 Task: Forward email with the signature Brandon Turner with the subject 'Event invitation' from softage.1@softage.net to 'softage.4@softage.net' with the message 'I would like to schedule a call to discuss the proposed changes to the budget plan.'
Action: Mouse moved to (1012, 214)
Screenshot: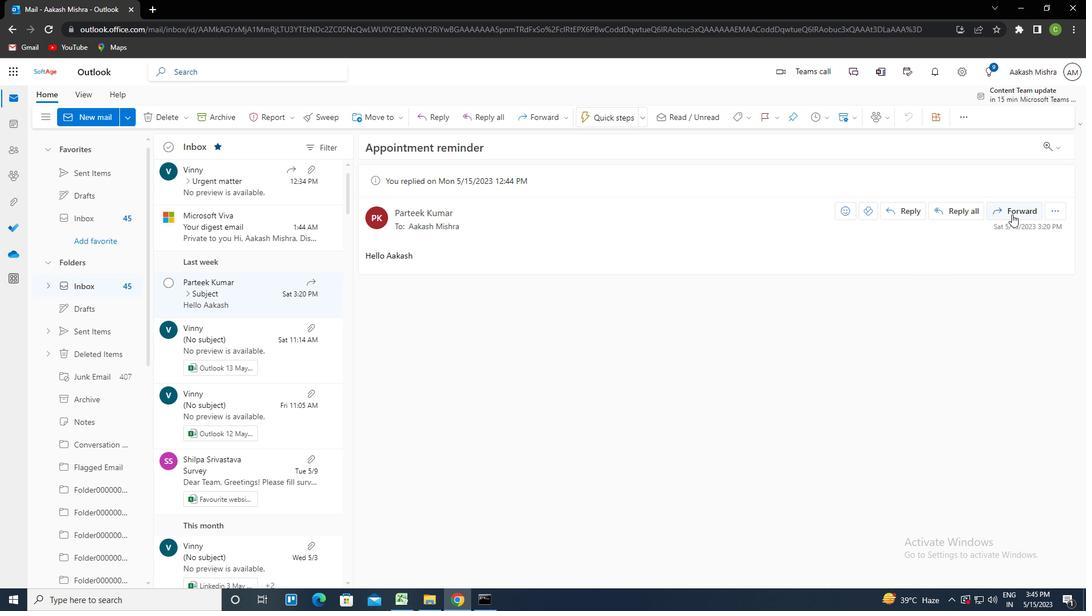 
Action: Mouse pressed left at (1012, 214)
Screenshot: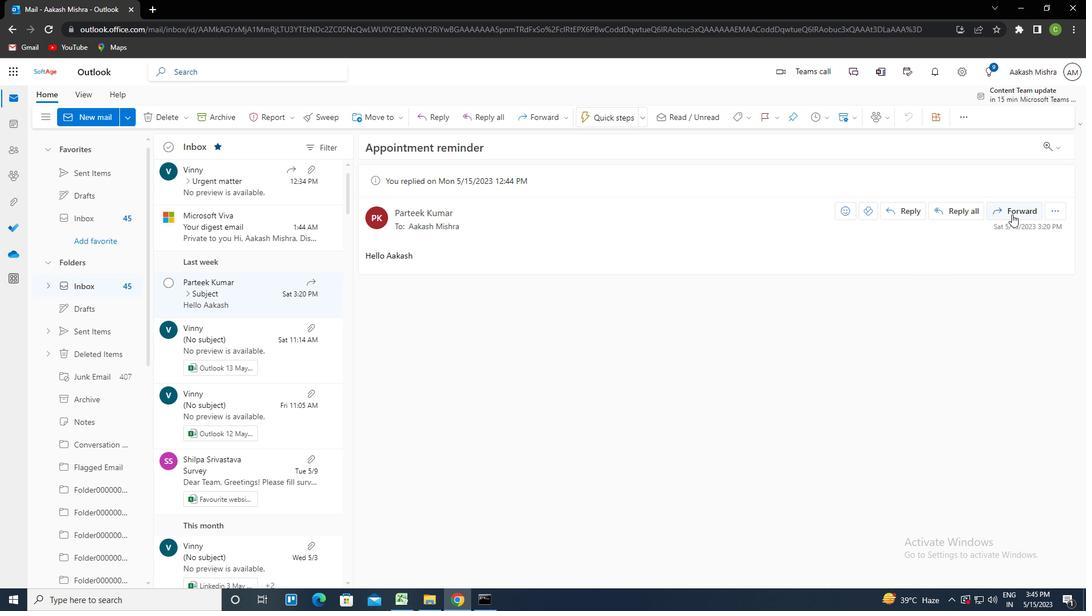 
Action: Mouse moved to (736, 117)
Screenshot: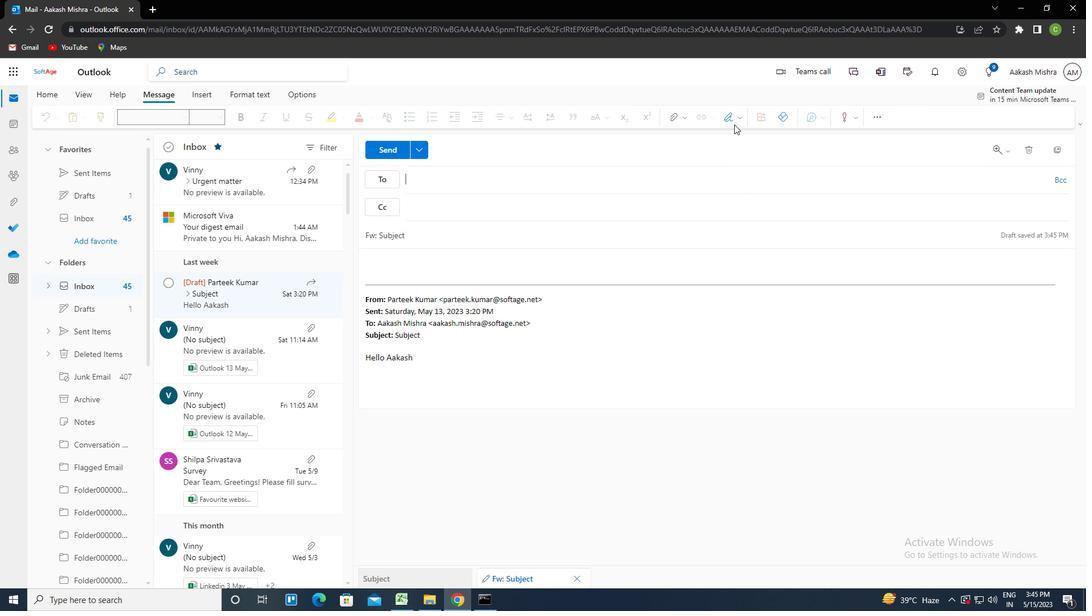 
Action: Mouse pressed left at (736, 117)
Screenshot: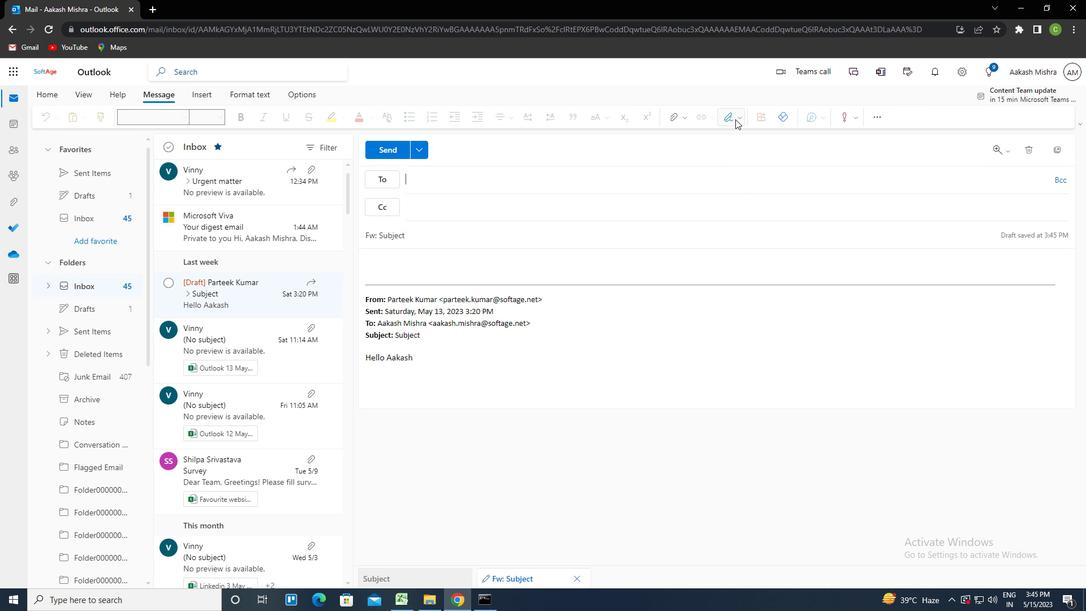 
Action: Mouse moved to (723, 165)
Screenshot: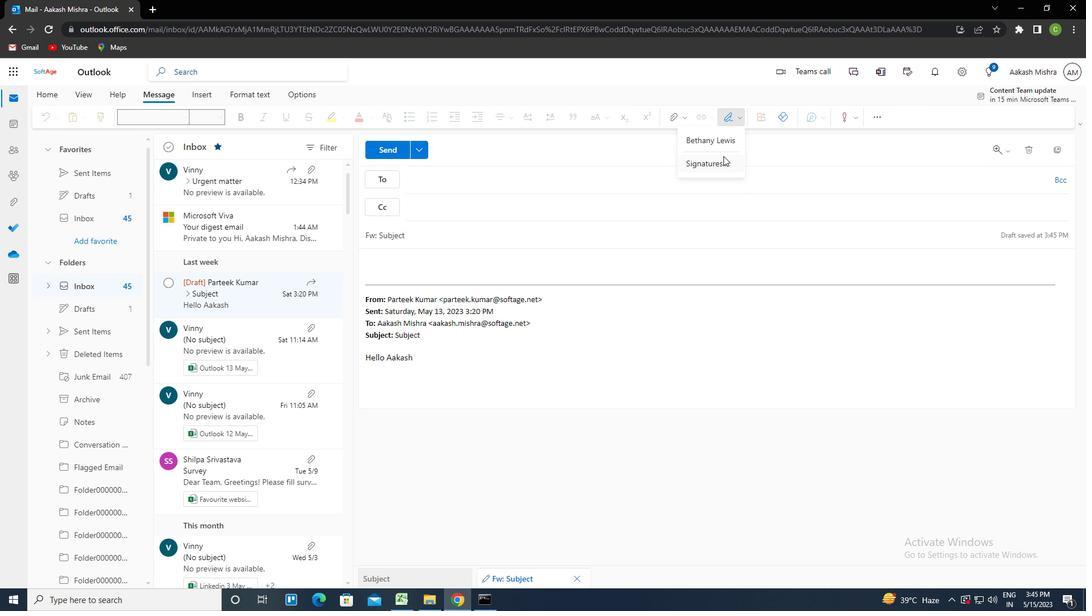 
Action: Mouse pressed left at (723, 165)
Screenshot: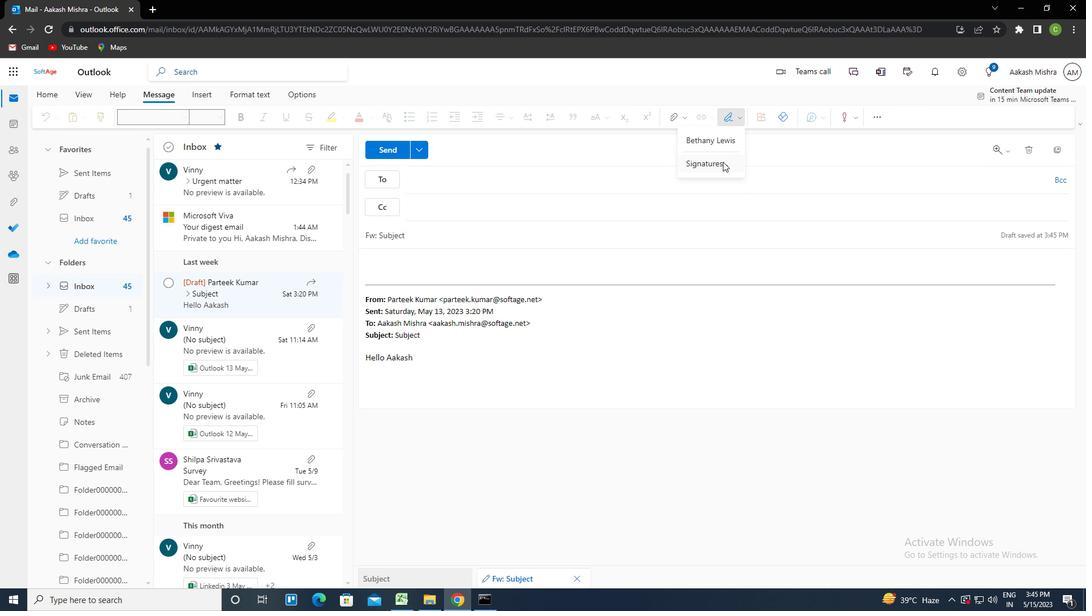 
Action: Mouse moved to (763, 208)
Screenshot: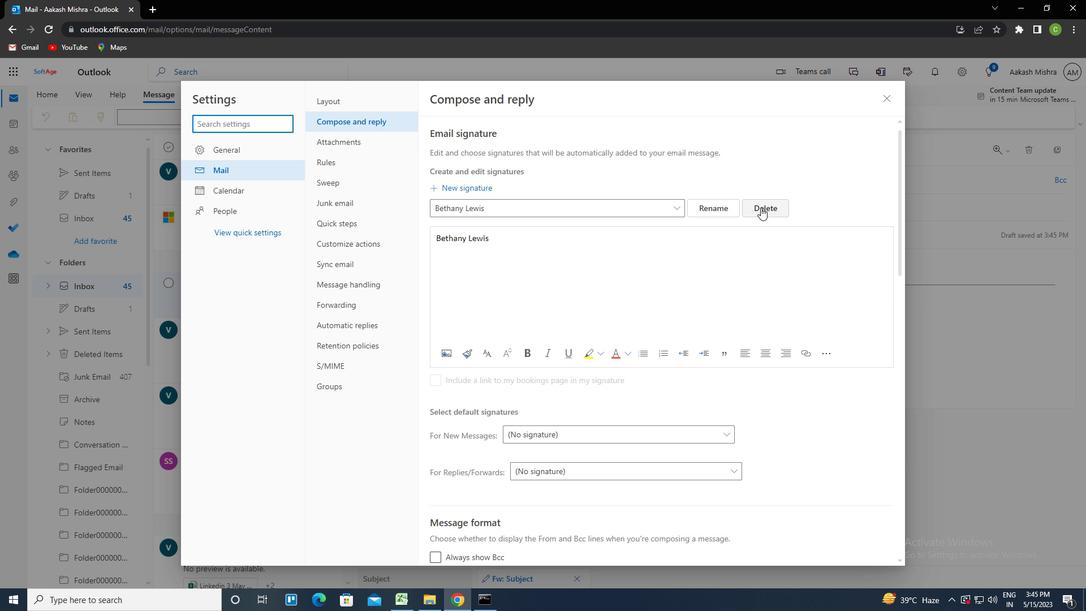 
Action: Mouse pressed left at (763, 208)
Screenshot: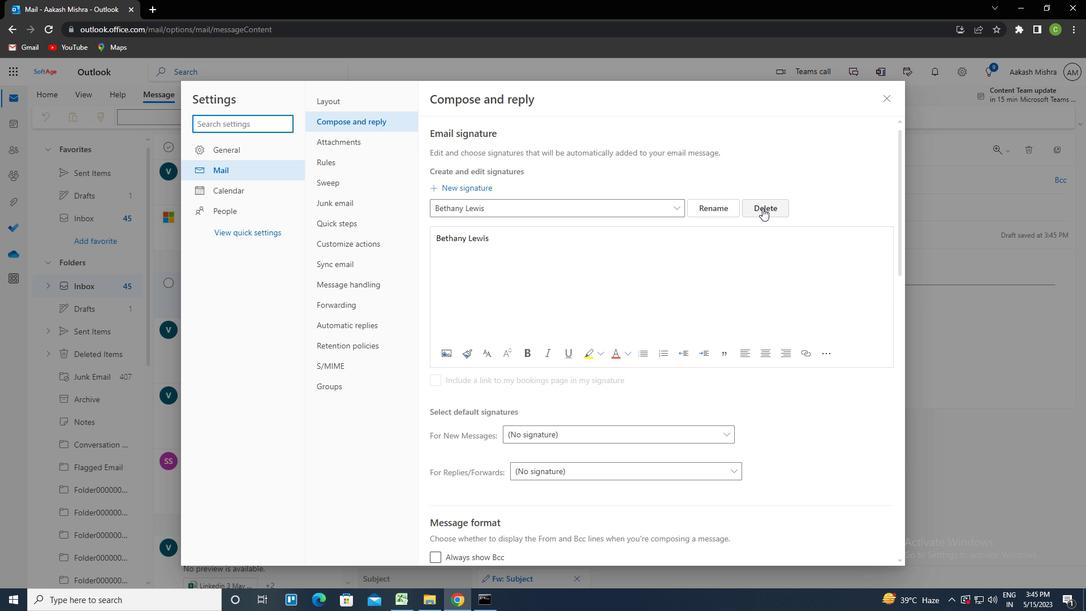 
Action: Mouse moved to (668, 209)
Screenshot: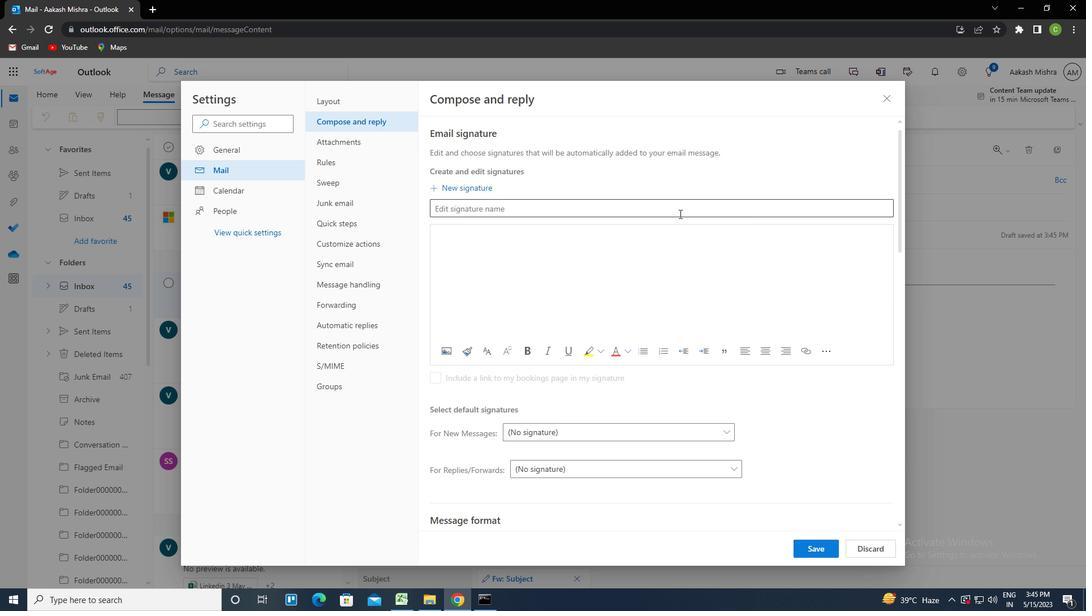 
Action: Mouse pressed left at (668, 209)
Screenshot: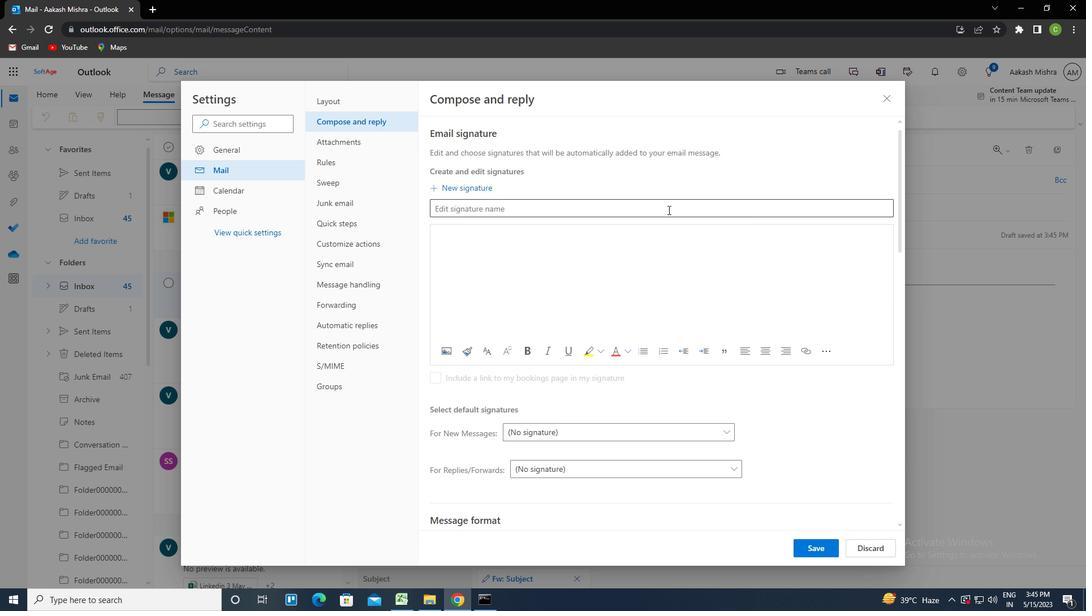 
Action: Key pressed <Key.caps_lock>b<Key.caps_lock>randa<Key.backspace>on<Key.space><Key.caps_lock>t<Key.caps_lock>urner<Key.tab><Key.caps_lock>b<Key.caps_lock>randon<Key.space><Key.caps_lock>t<Key.caps_lock>urner
Screenshot: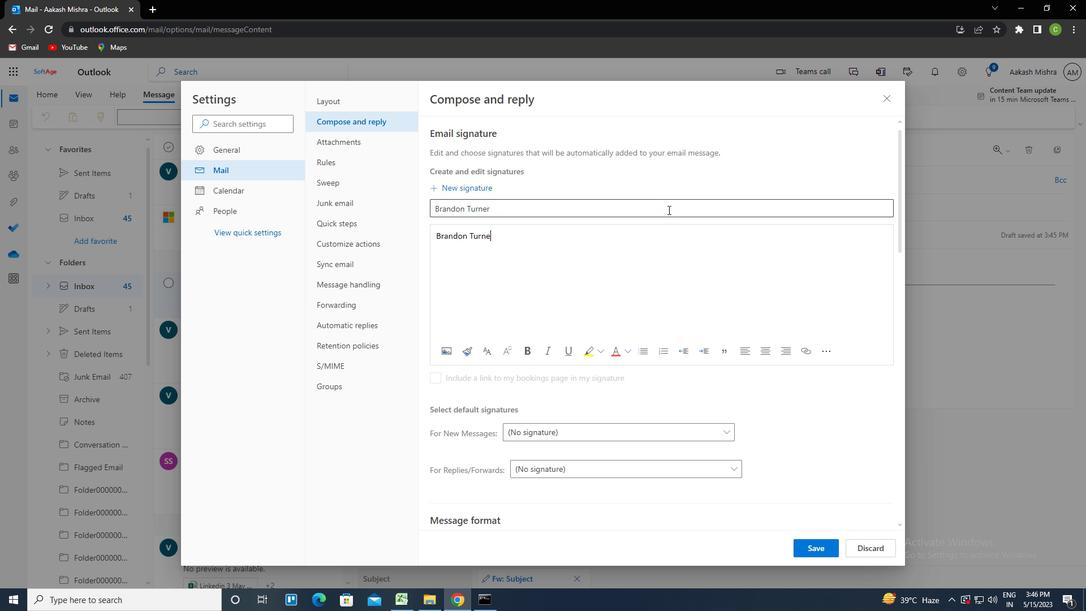 
Action: Mouse moved to (798, 545)
Screenshot: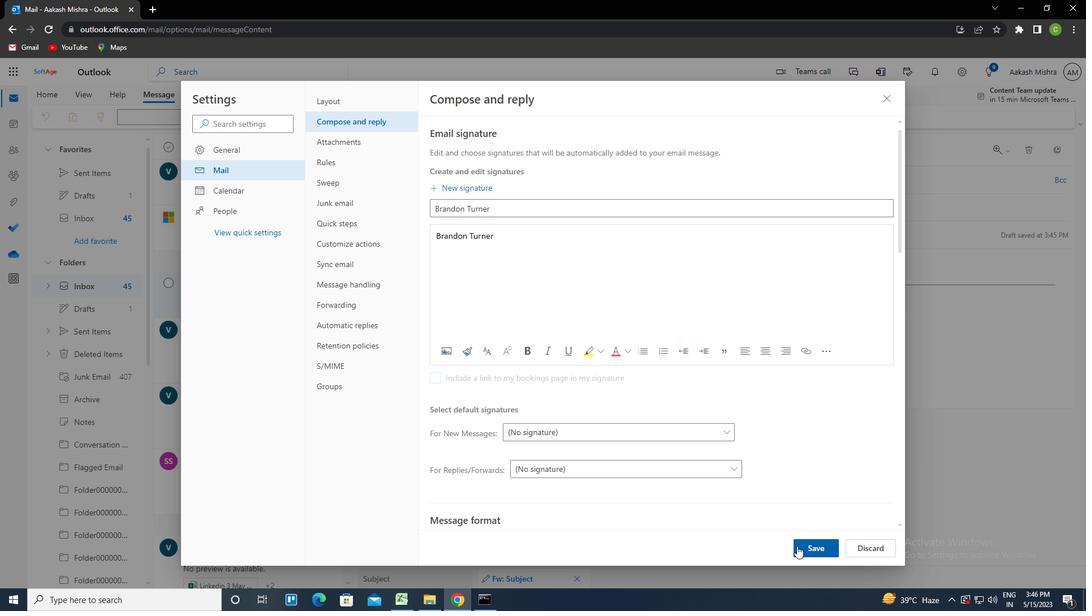 
Action: Mouse pressed left at (798, 545)
Screenshot: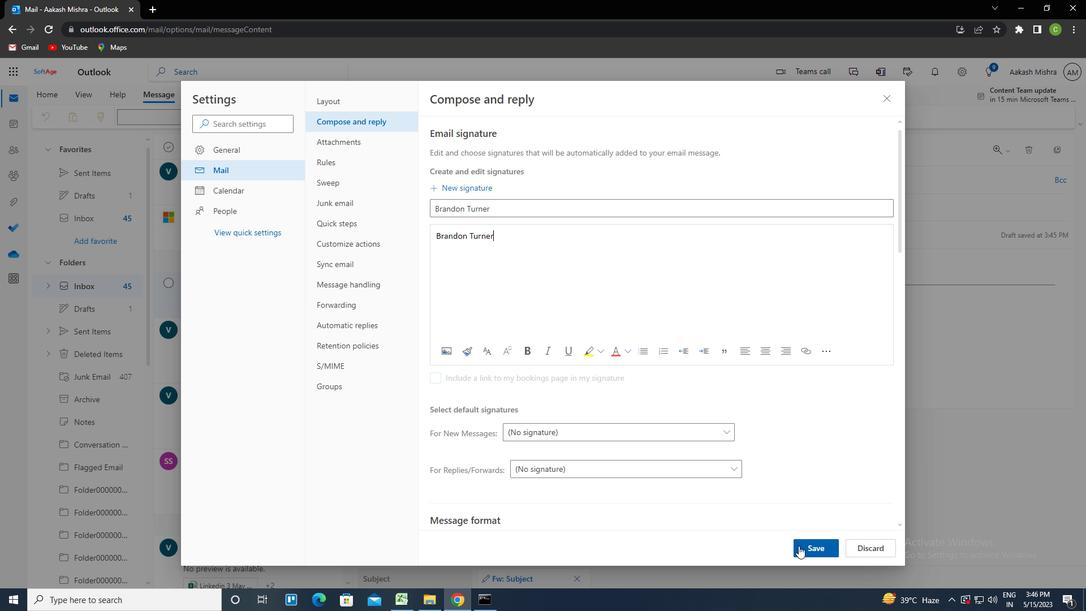 
Action: Mouse moved to (882, 100)
Screenshot: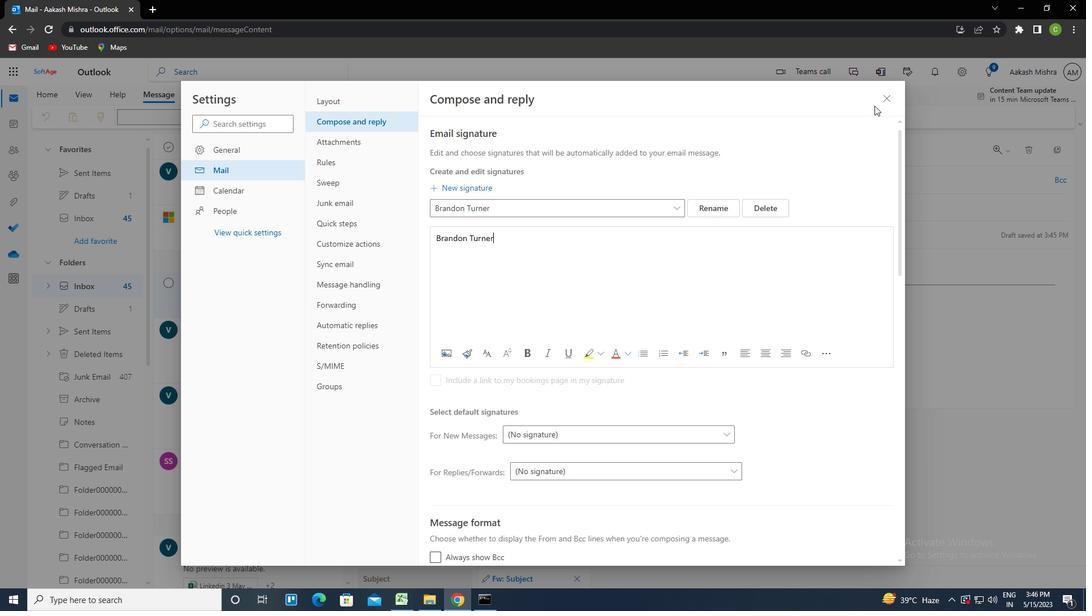 
Action: Mouse pressed left at (882, 100)
Screenshot: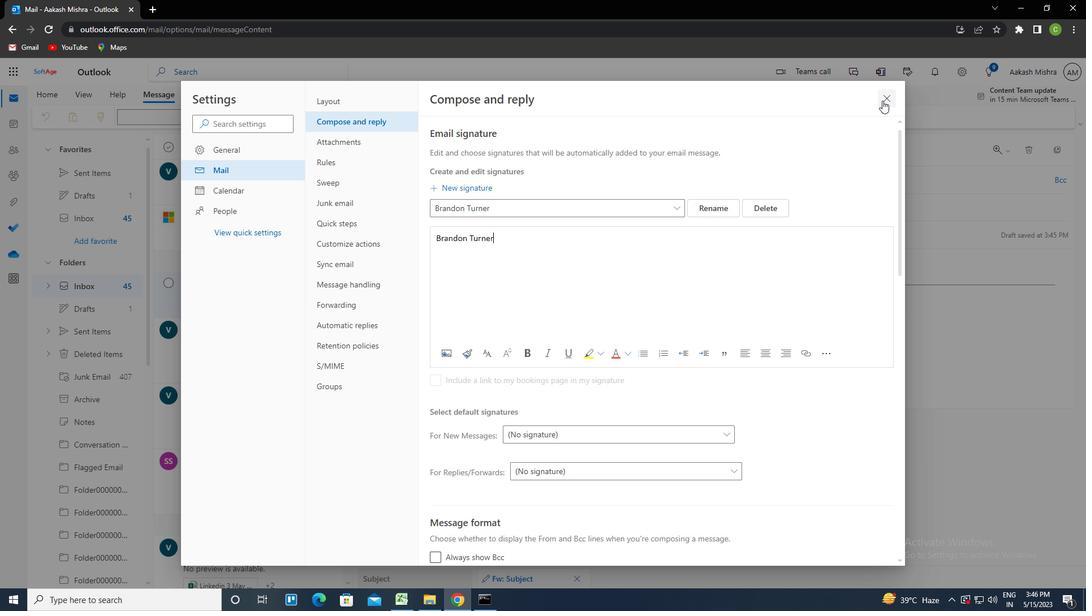 
Action: Mouse moved to (729, 115)
Screenshot: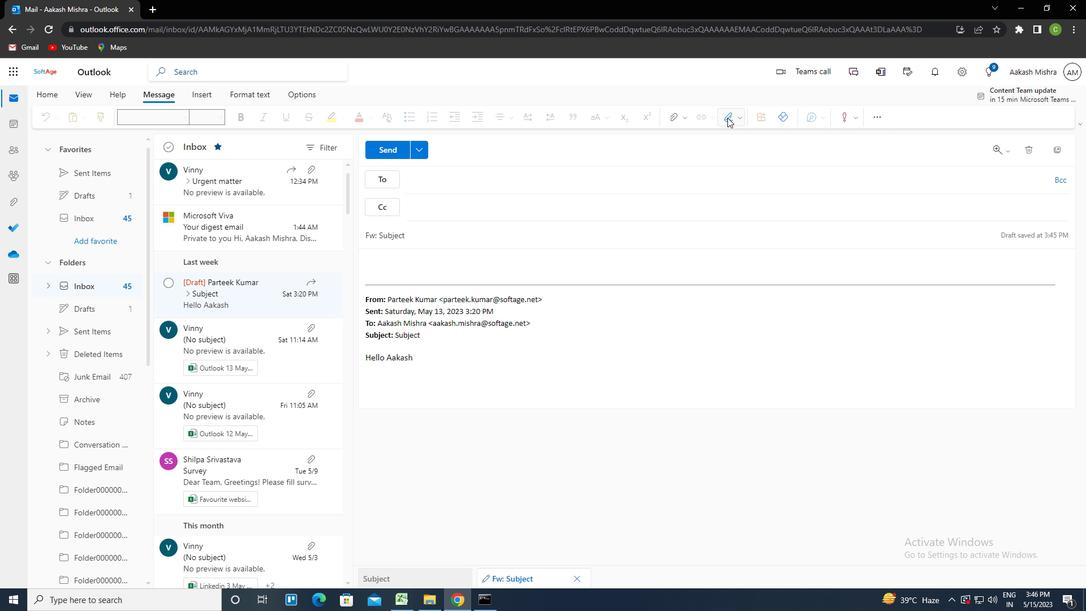 
Action: Mouse pressed left at (729, 115)
Screenshot: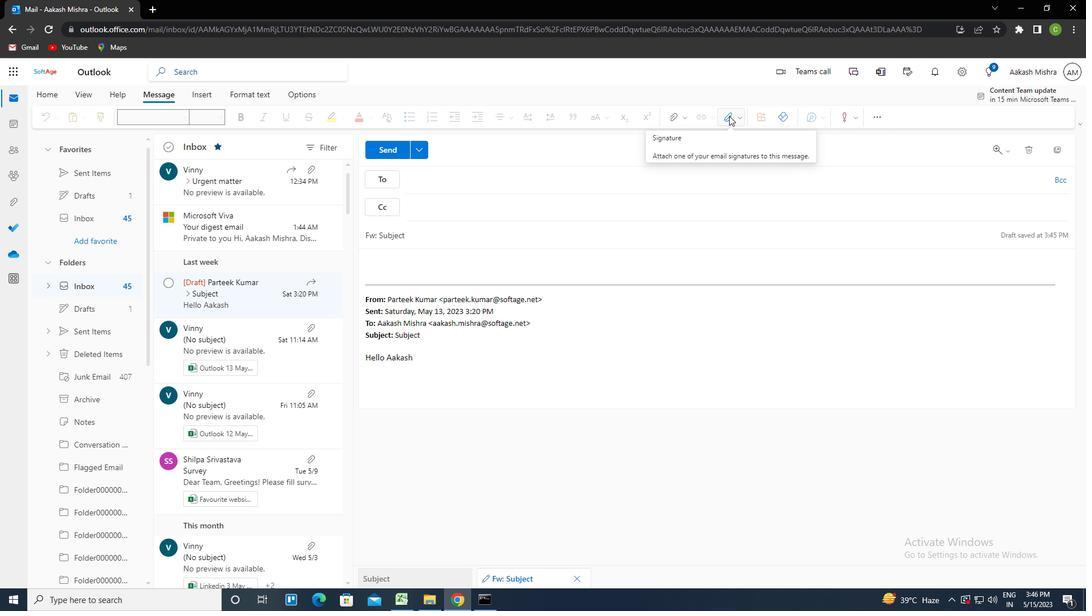 
Action: Mouse moved to (722, 138)
Screenshot: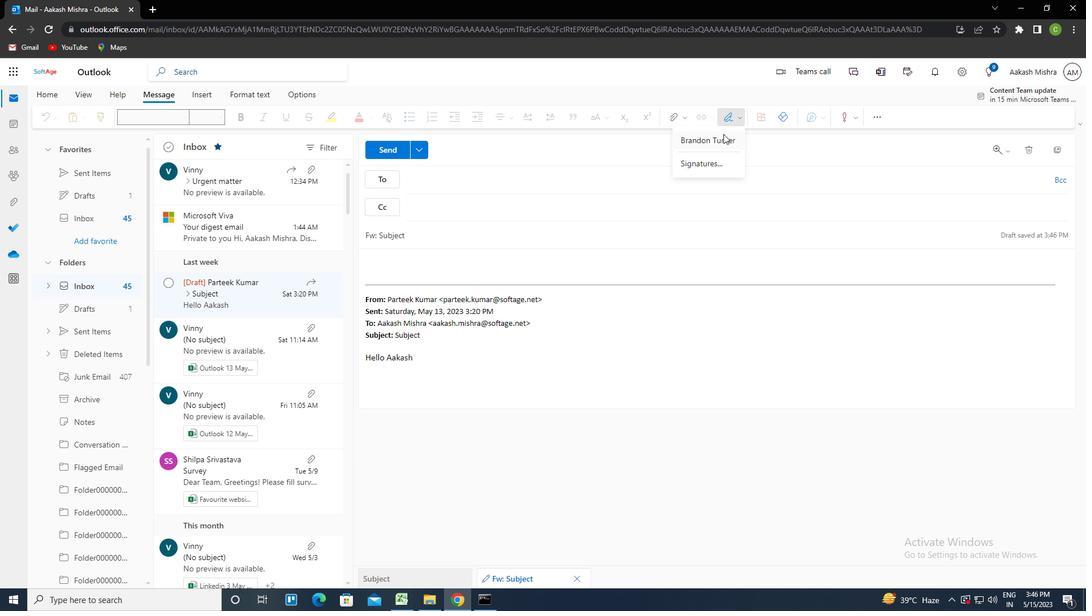 
Action: Mouse pressed left at (722, 138)
Screenshot: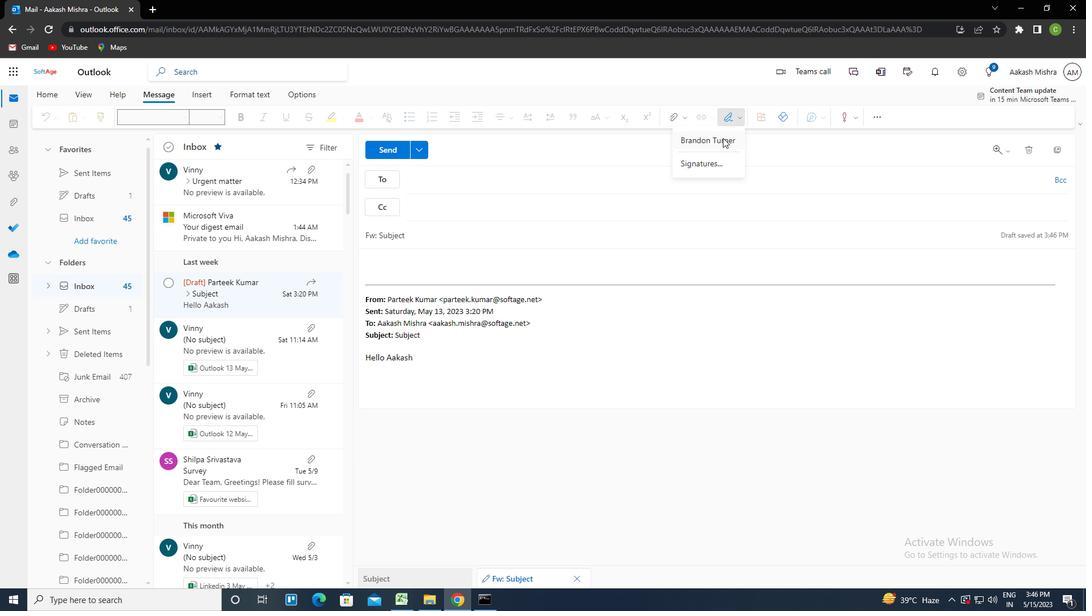 
Action: Mouse moved to (437, 241)
Screenshot: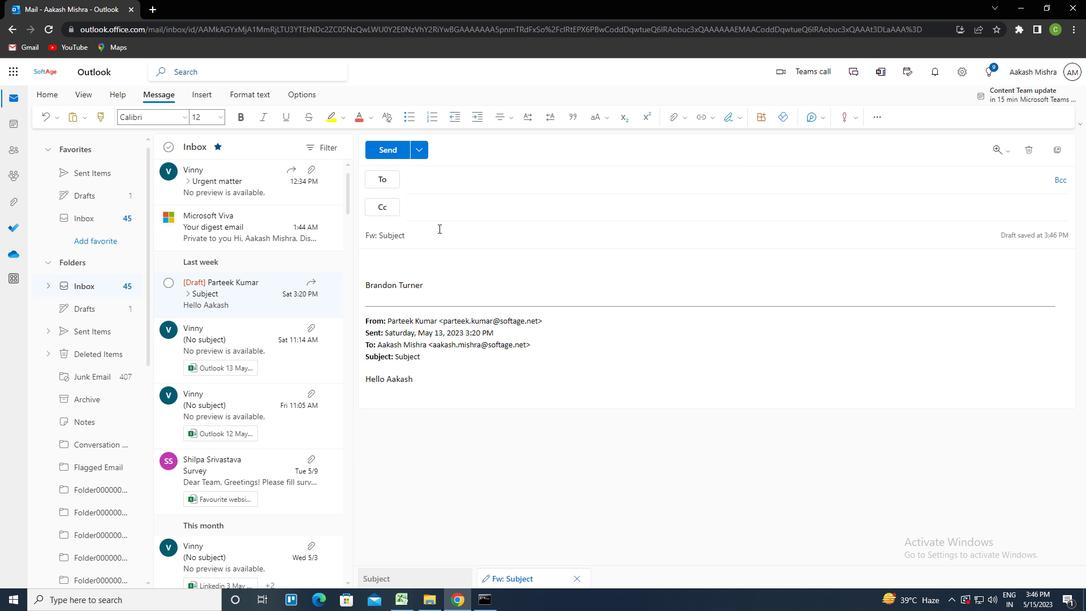
Action: Mouse pressed left at (437, 241)
Screenshot: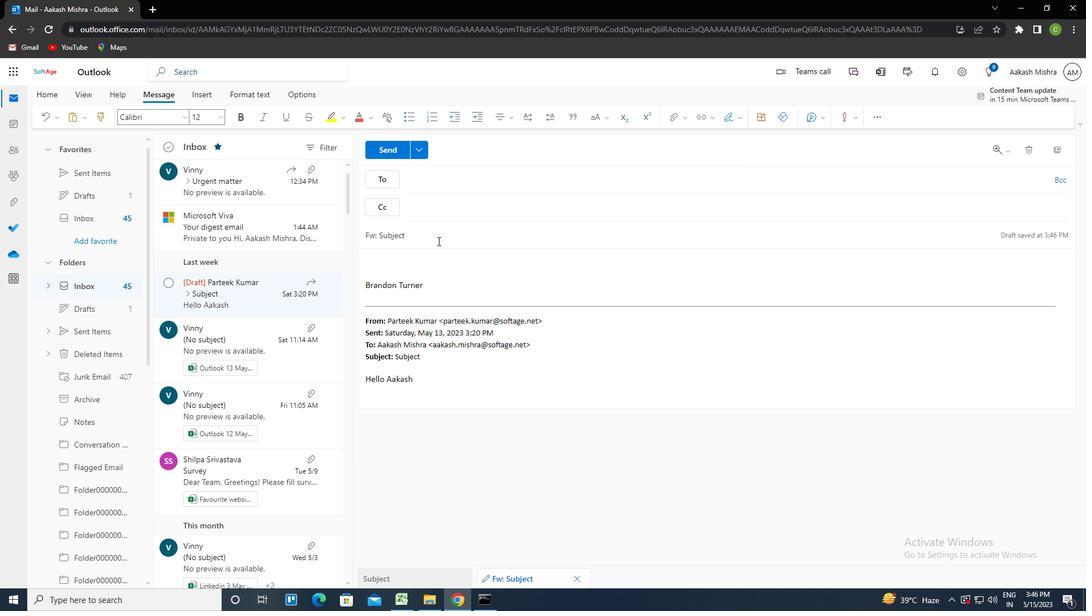 
Action: Key pressed <Key.shift><Key.shift><Key.shift><Key.shift><Key.shift><Key.shift><Key.left><Key.delete><Key.caps_lock>ctrl+E<Key.caps_lock>VENT<Key.space>INVITATION
Screenshot: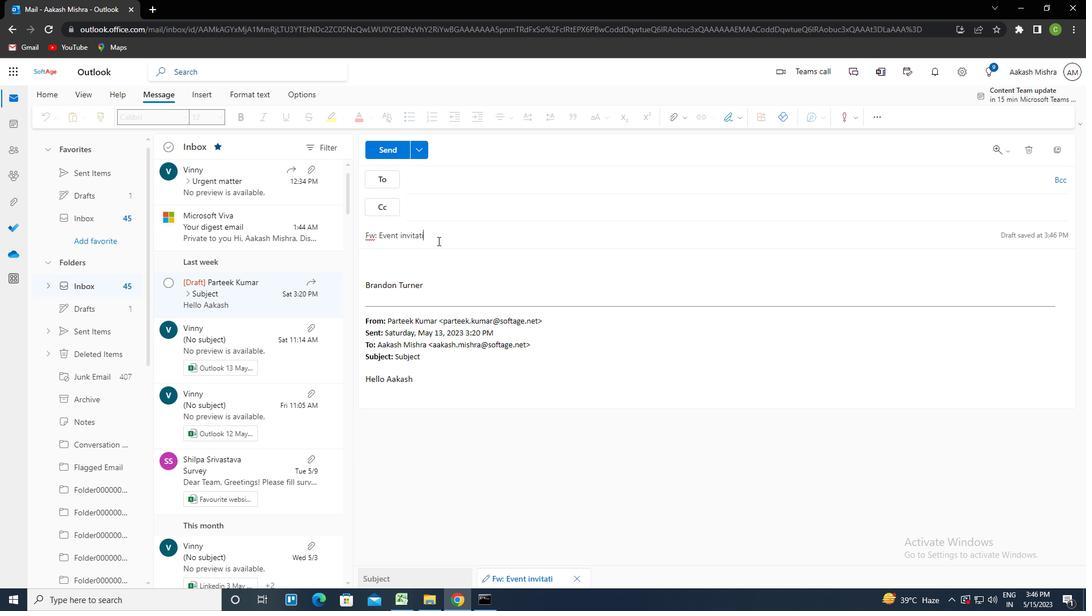 
Action: Mouse moved to (474, 189)
Screenshot: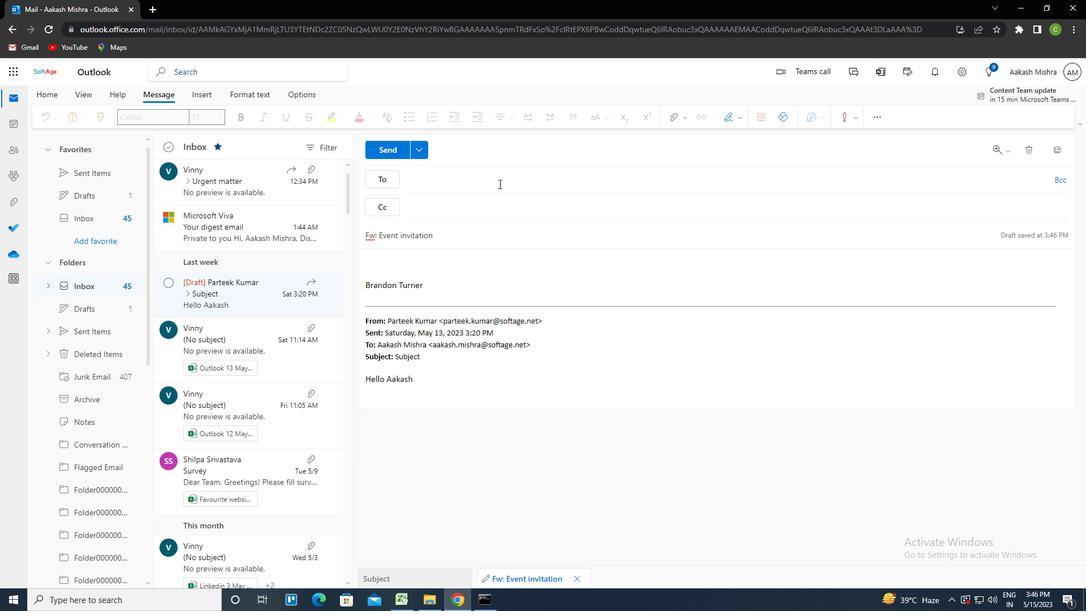 
Action: Mouse pressed left at (474, 189)
Screenshot: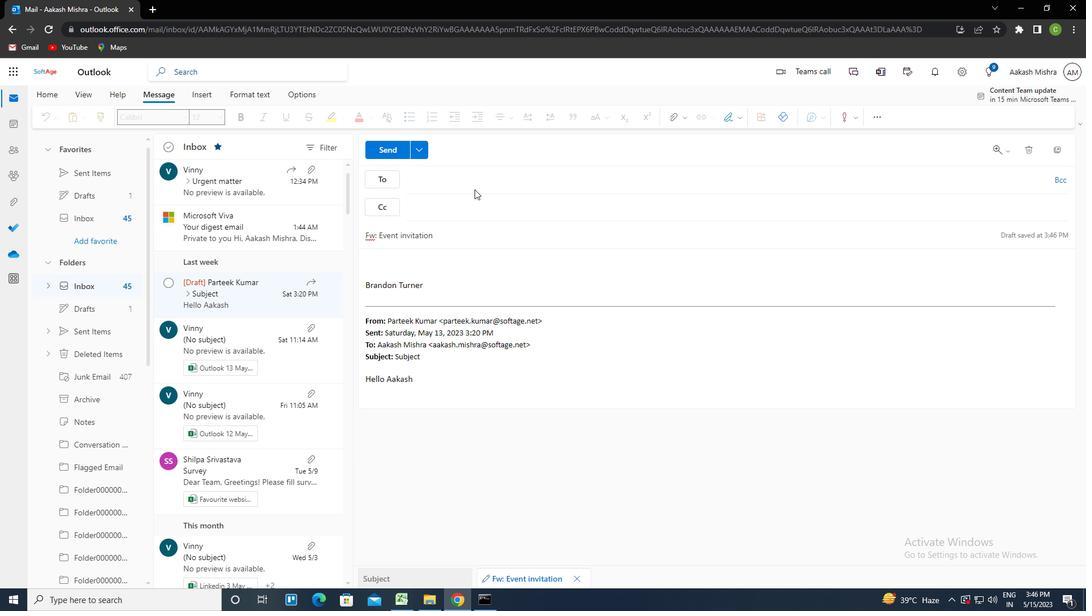 
Action: Mouse moved to (473, 185)
Screenshot: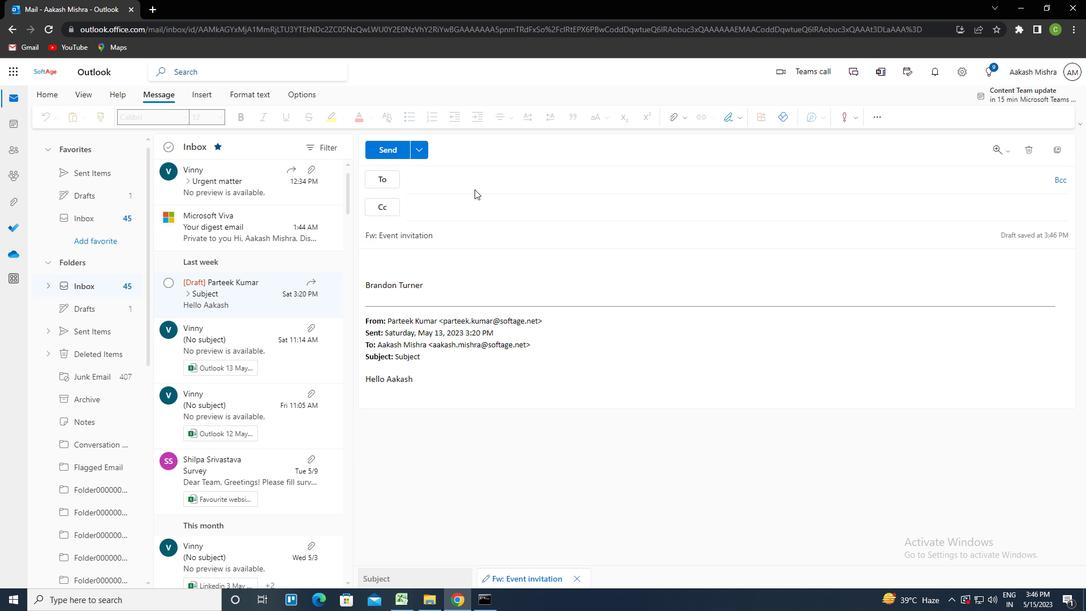 
Action: Mouse pressed left at (473, 185)
Screenshot: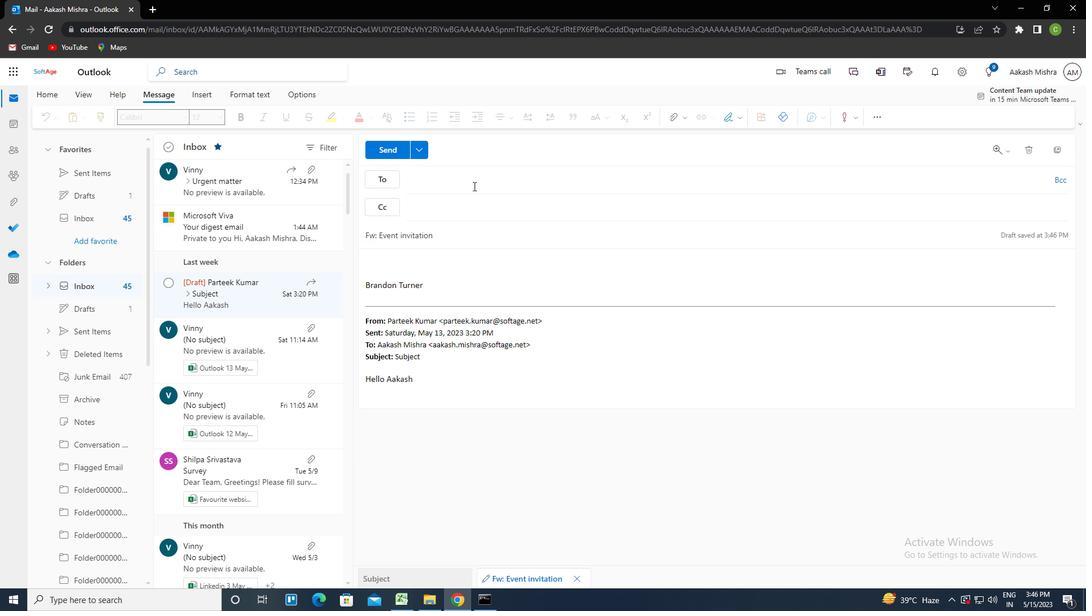 
Action: Key pressed SOFTAGE.4<Key.shift>@SOFTAGE.NET<Key.enter>
Screenshot: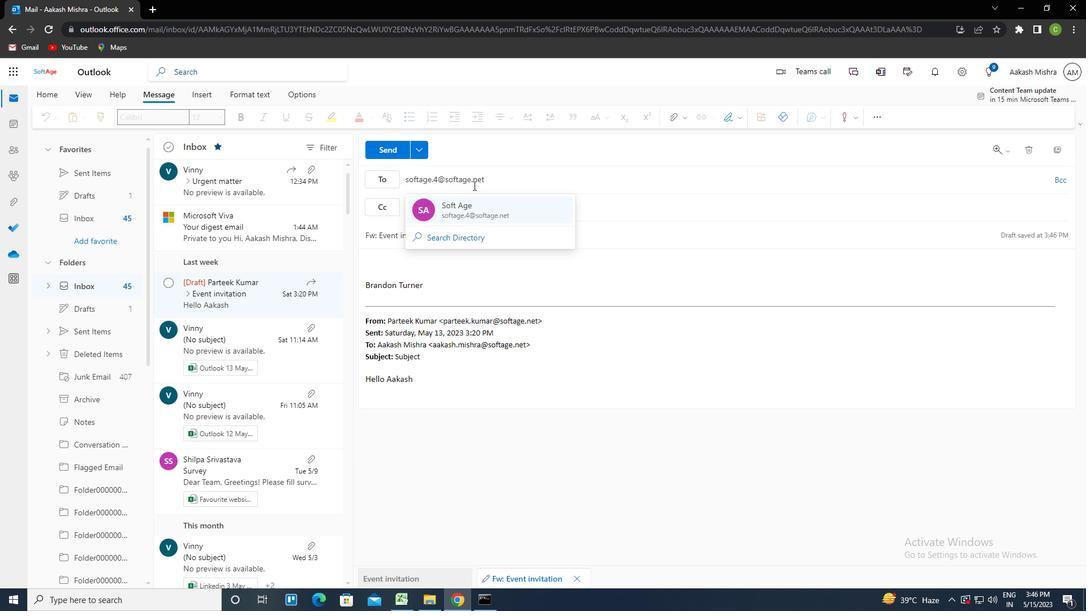 
Action: Mouse scrolled (473, 185) with delta (0, 0)
Screenshot: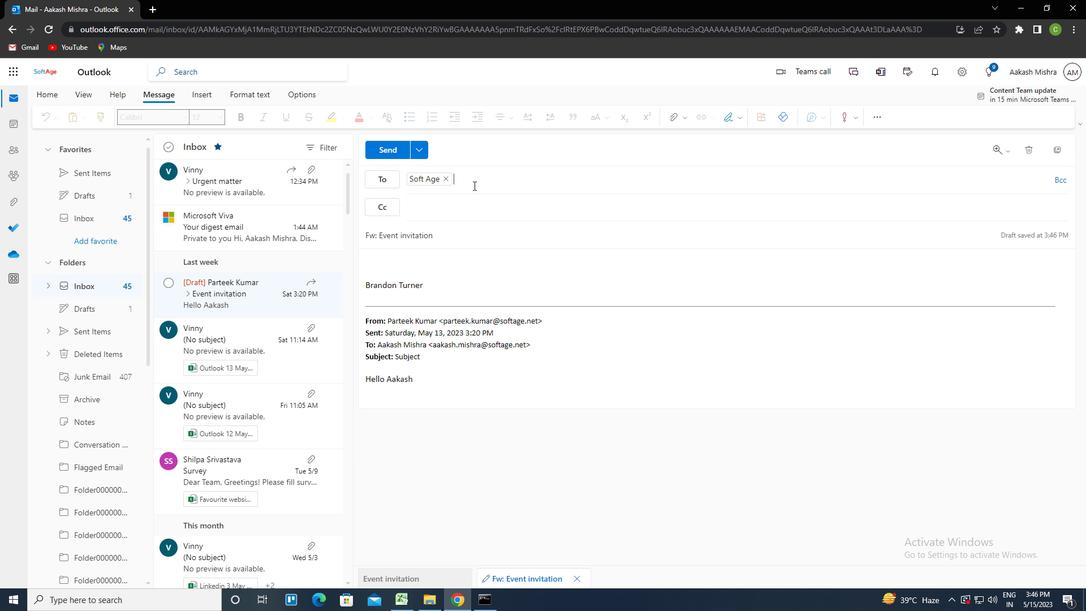 
Action: Mouse scrolled (473, 185) with delta (0, 0)
Screenshot: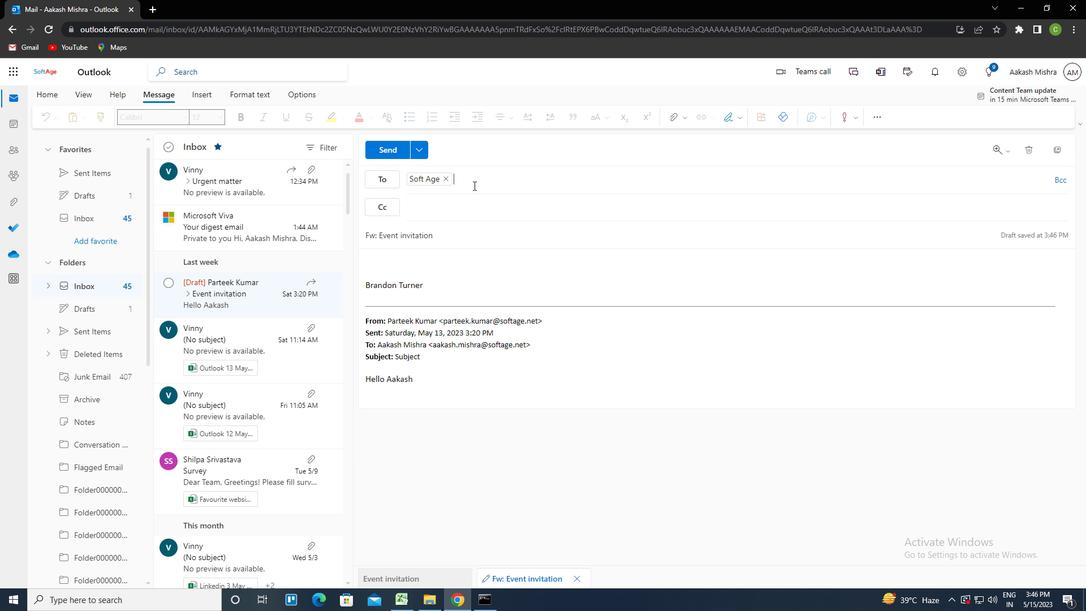 
Action: Mouse moved to (408, 260)
Screenshot: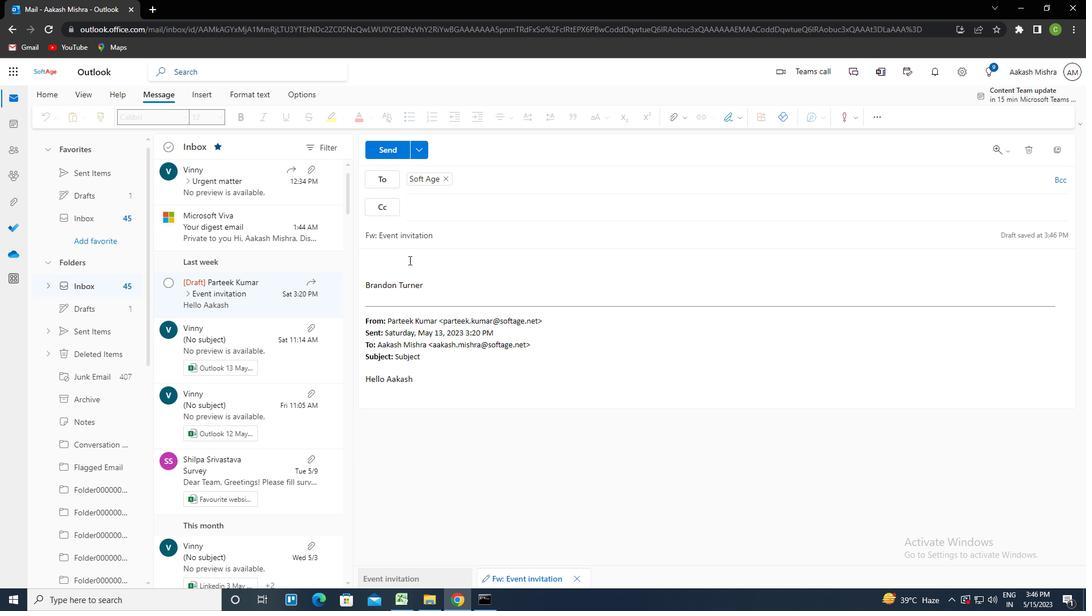 
Action: Mouse pressed left at (408, 260)
Screenshot: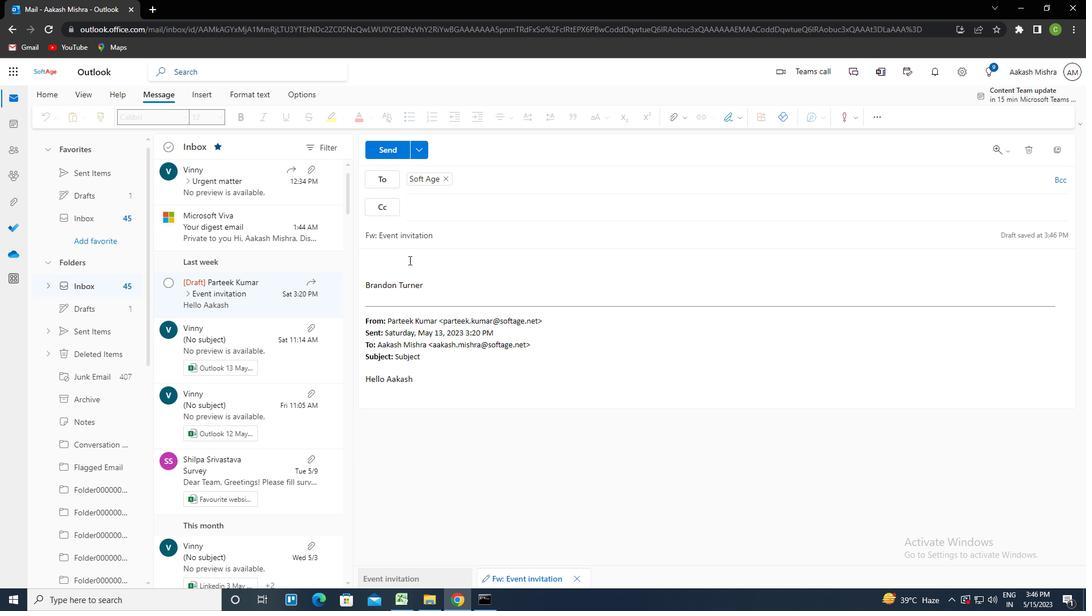
Action: Key pressed <Key.caps_lock>I<Key.space><Key.caps_lock>WOULD<Key.space>LIKE<Key.space>TO<Key.space>SCHEDULE<Key.space>A<Key.space>CALL<Key.space>TO<Key.space>DISCUSS<Key.space>THE<Key.space>PROJECT<Key.space>CHANGED<Key.backspace>S<Key.space>TO<Key.space>TE<Key.backspace>HE<Key.space>BUDGET<Key.space>PLAN
Screenshot: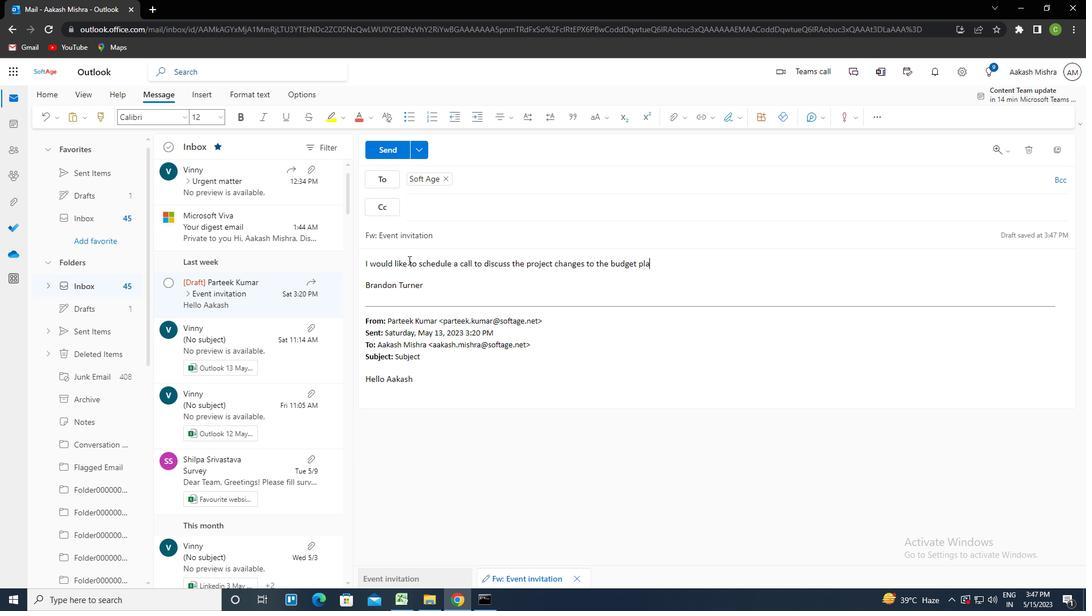 
Action: Mouse moved to (383, 152)
Screenshot: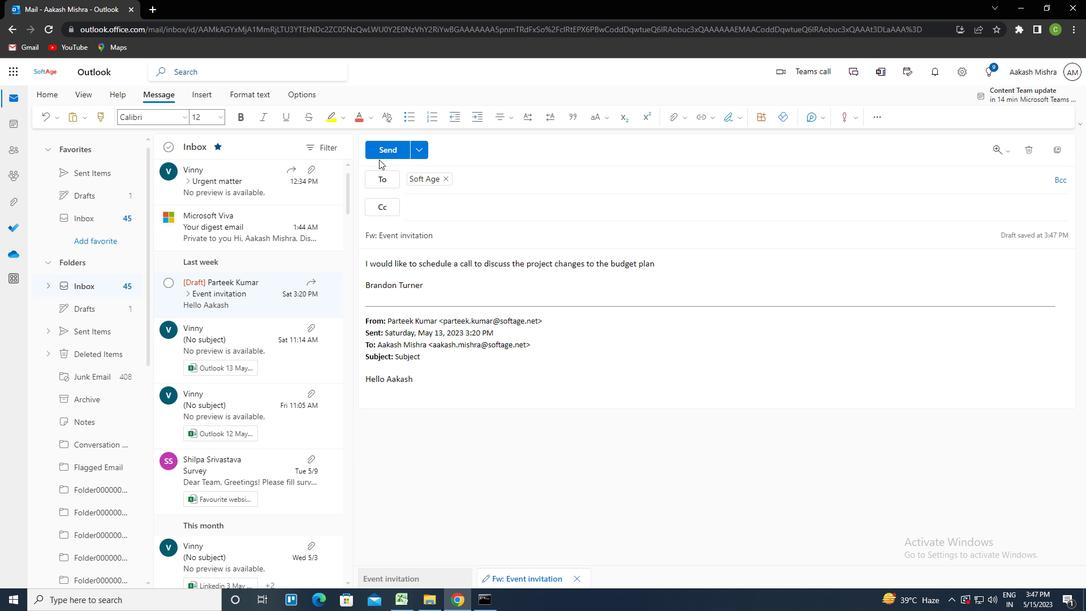 
Action: Mouse pressed left at (383, 152)
Screenshot: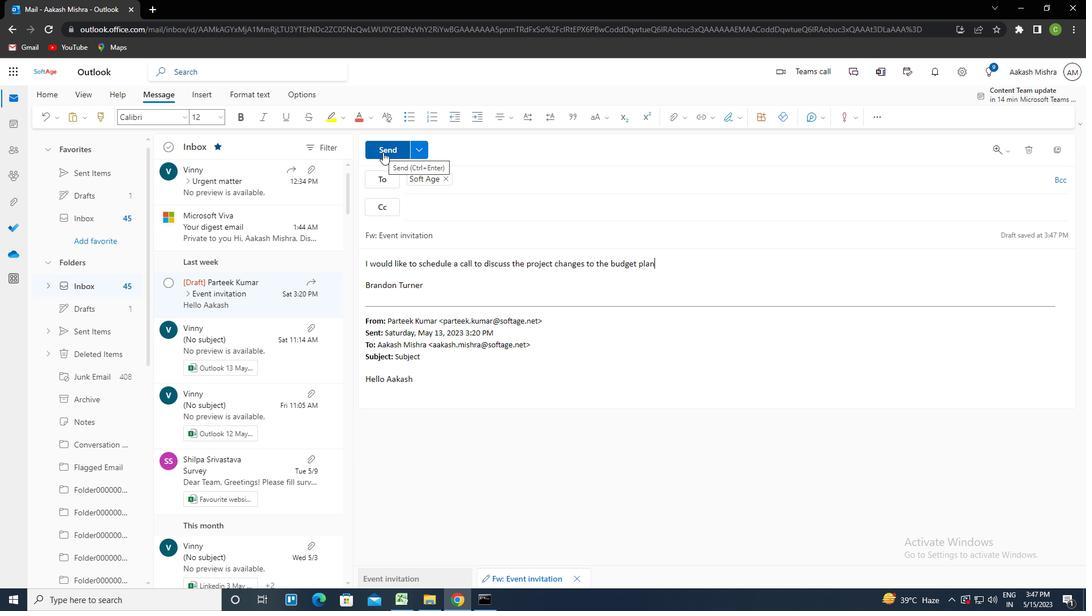 
Action: Mouse moved to (477, 301)
Screenshot: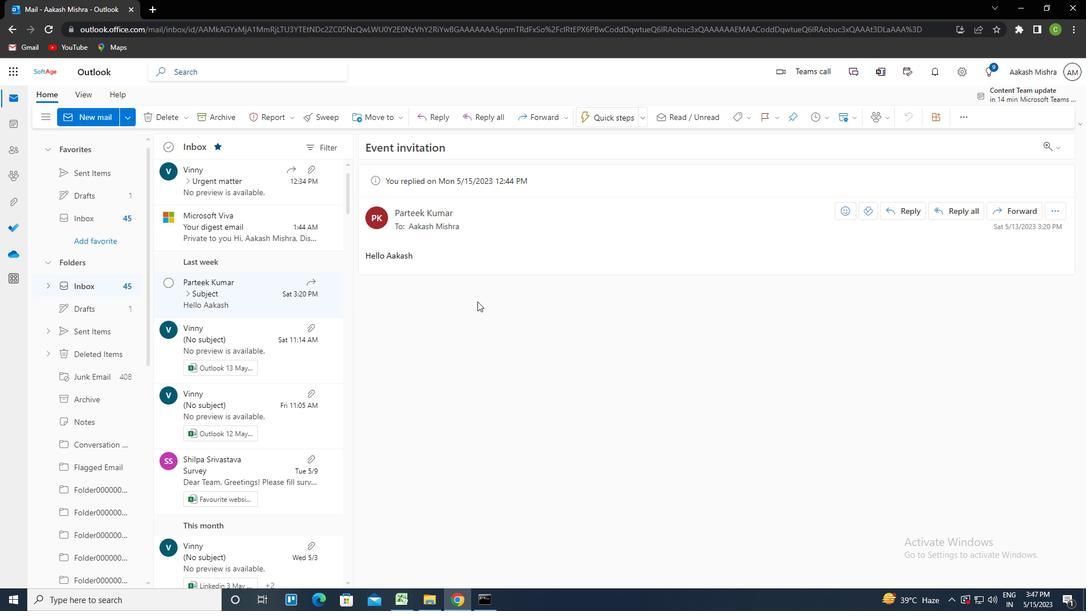 
